 Task: In the  document execution.odt Select the first Column and change text color to  'Black' Apply the command  'Undo' Apply the command  Redo
Action: Mouse moved to (350, 387)
Screenshot: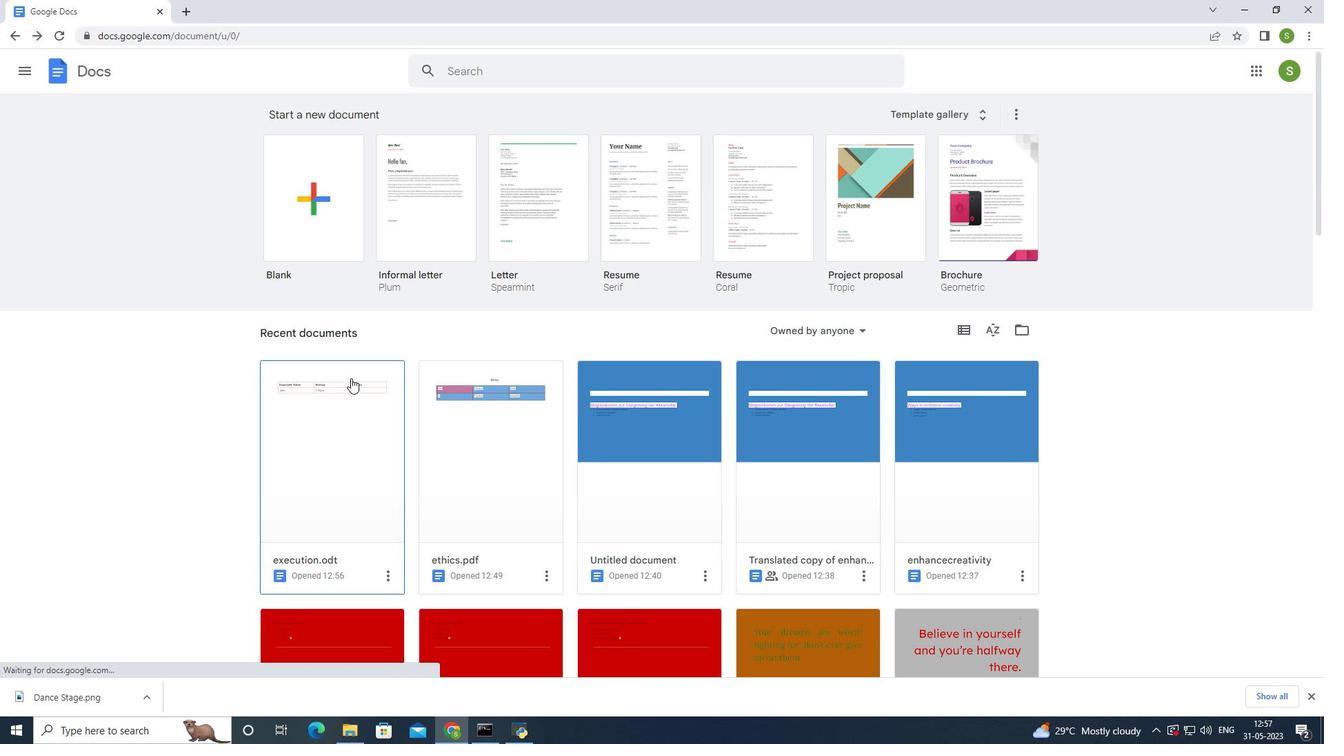 
Action: Mouse pressed left at (350, 387)
Screenshot: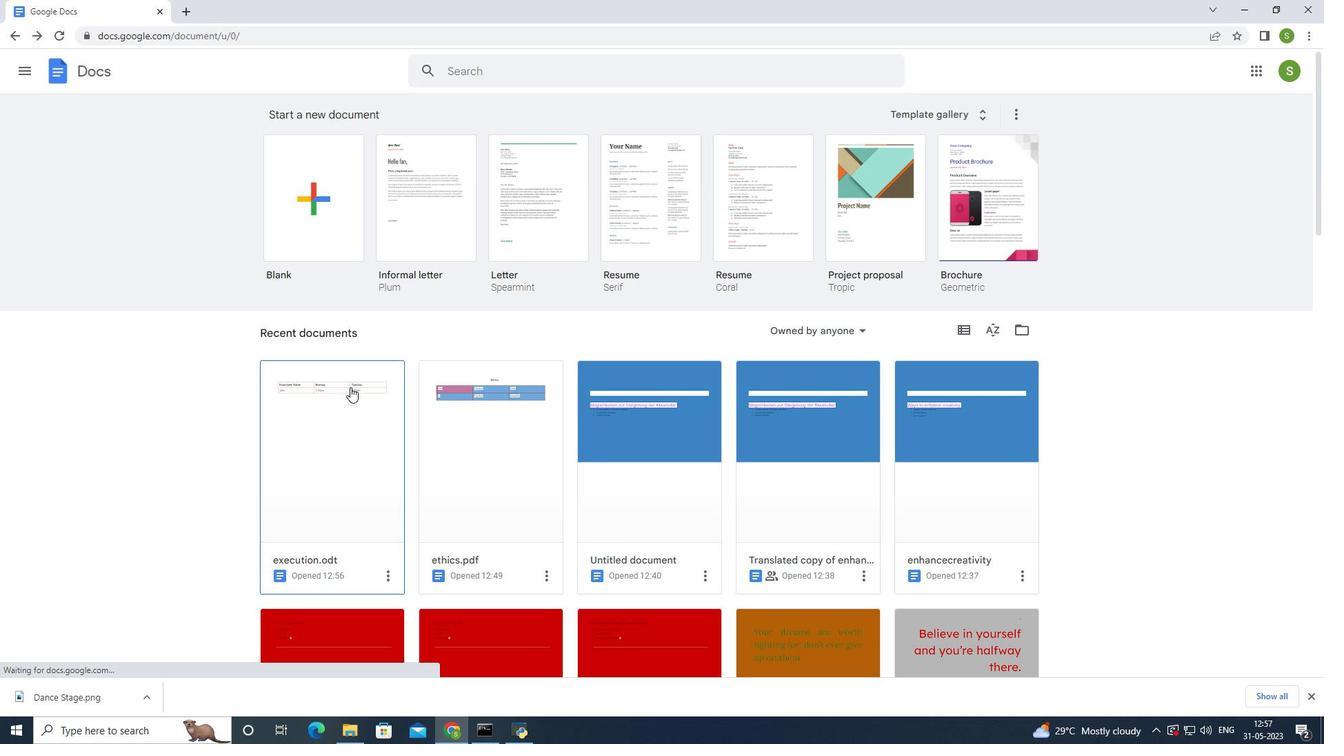 
Action: Mouse moved to (347, 233)
Screenshot: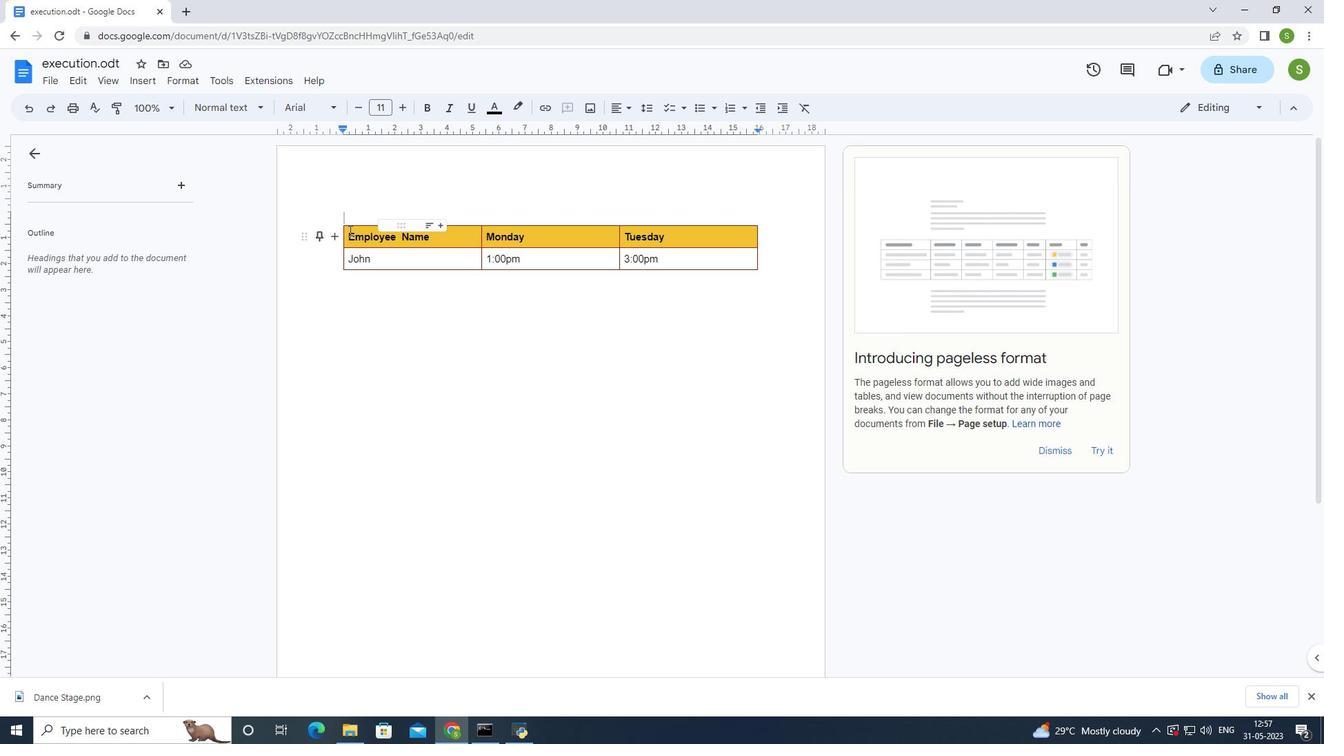 
Action: Mouse pressed left at (347, 233)
Screenshot: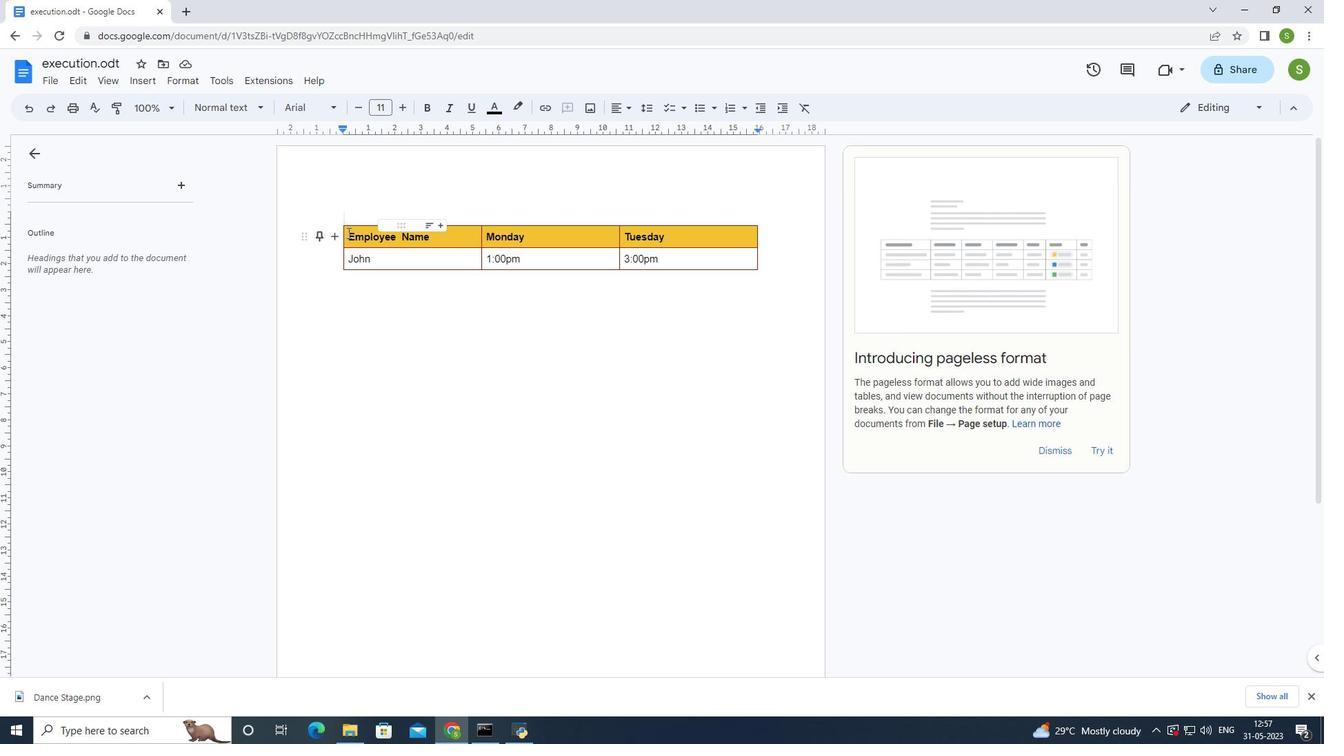 
Action: Mouse moved to (500, 107)
Screenshot: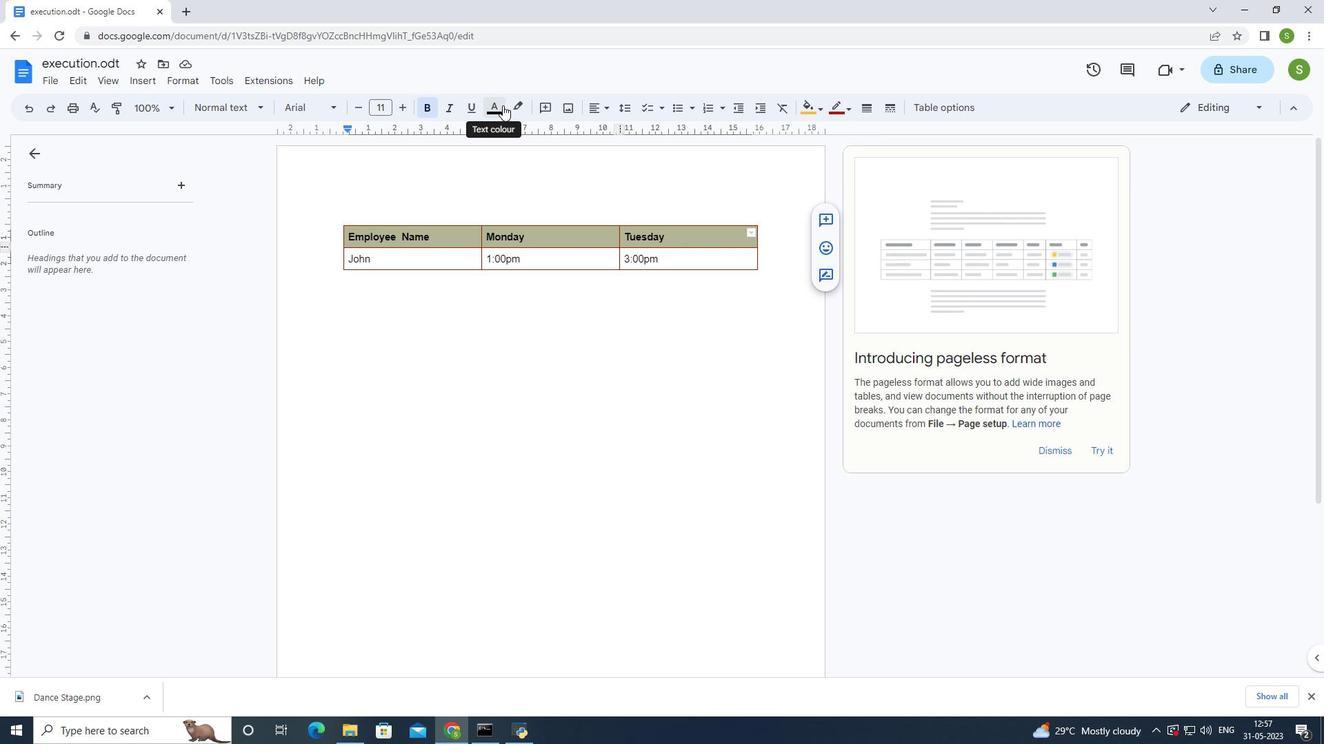 
Action: Mouse pressed left at (500, 107)
Screenshot: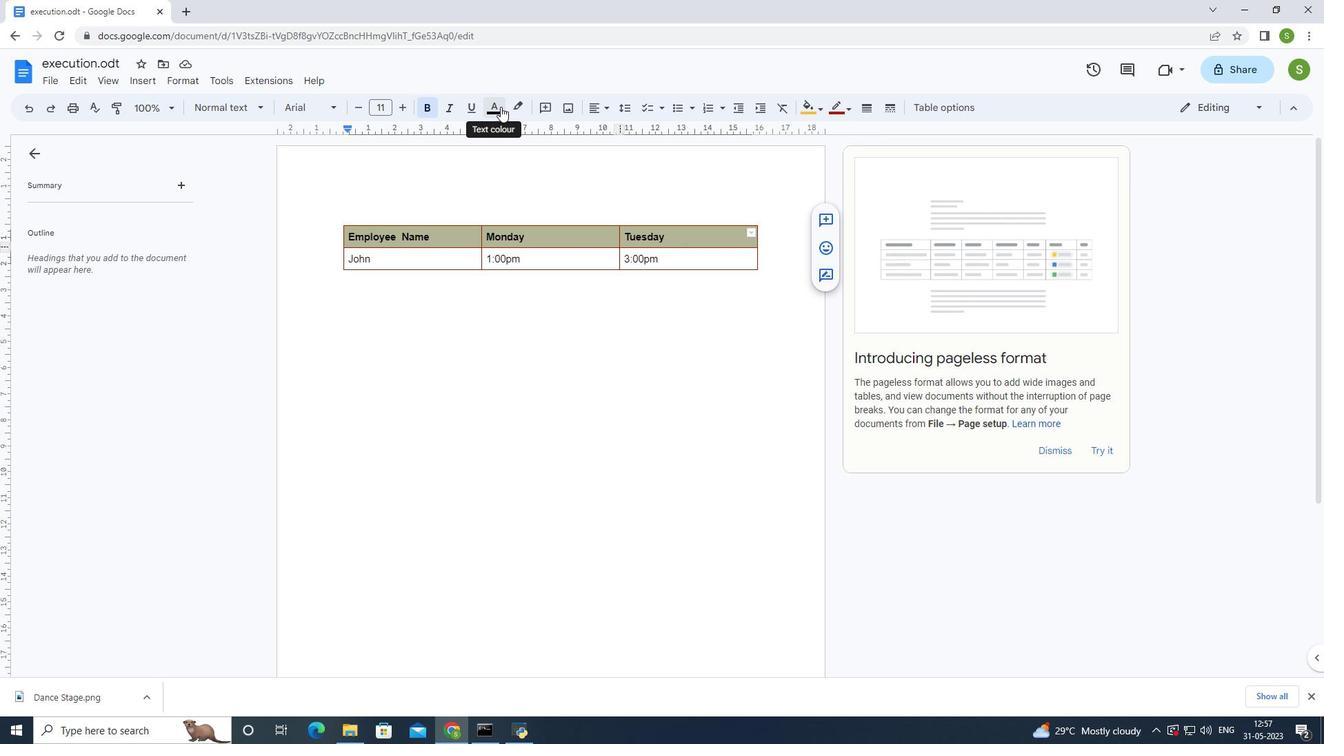 
Action: Mouse moved to (500, 131)
Screenshot: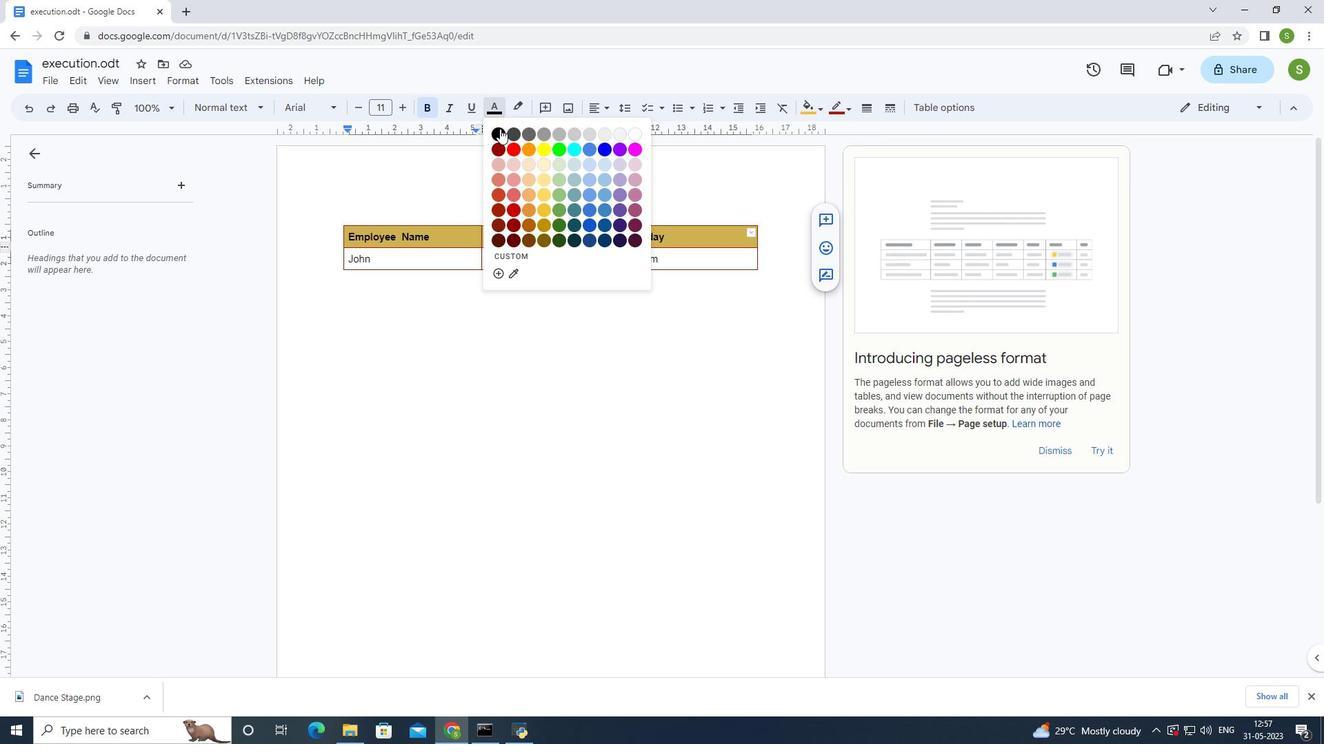 
Action: Mouse pressed left at (500, 131)
Screenshot: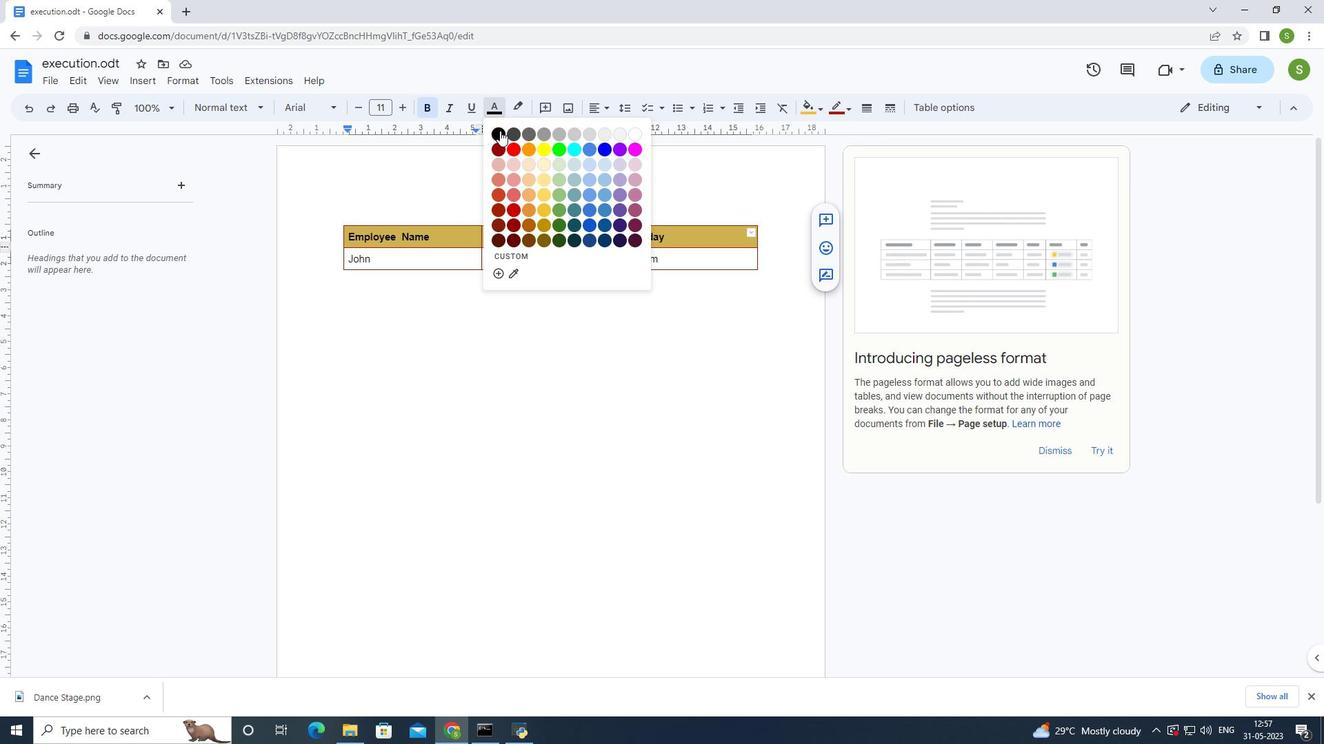 
Action: Mouse moved to (503, 193)
Screenshot: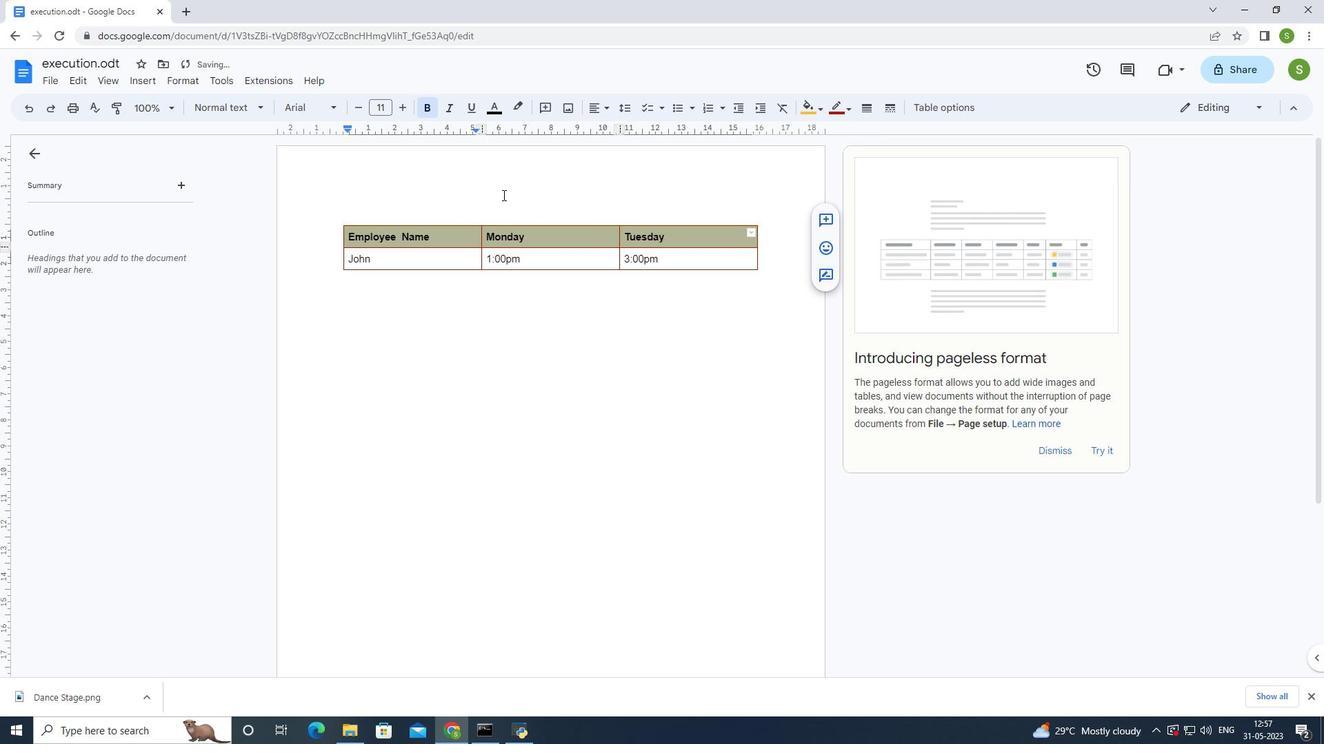 
Action: Mouse pressed left at (503, 193)
Screenshot: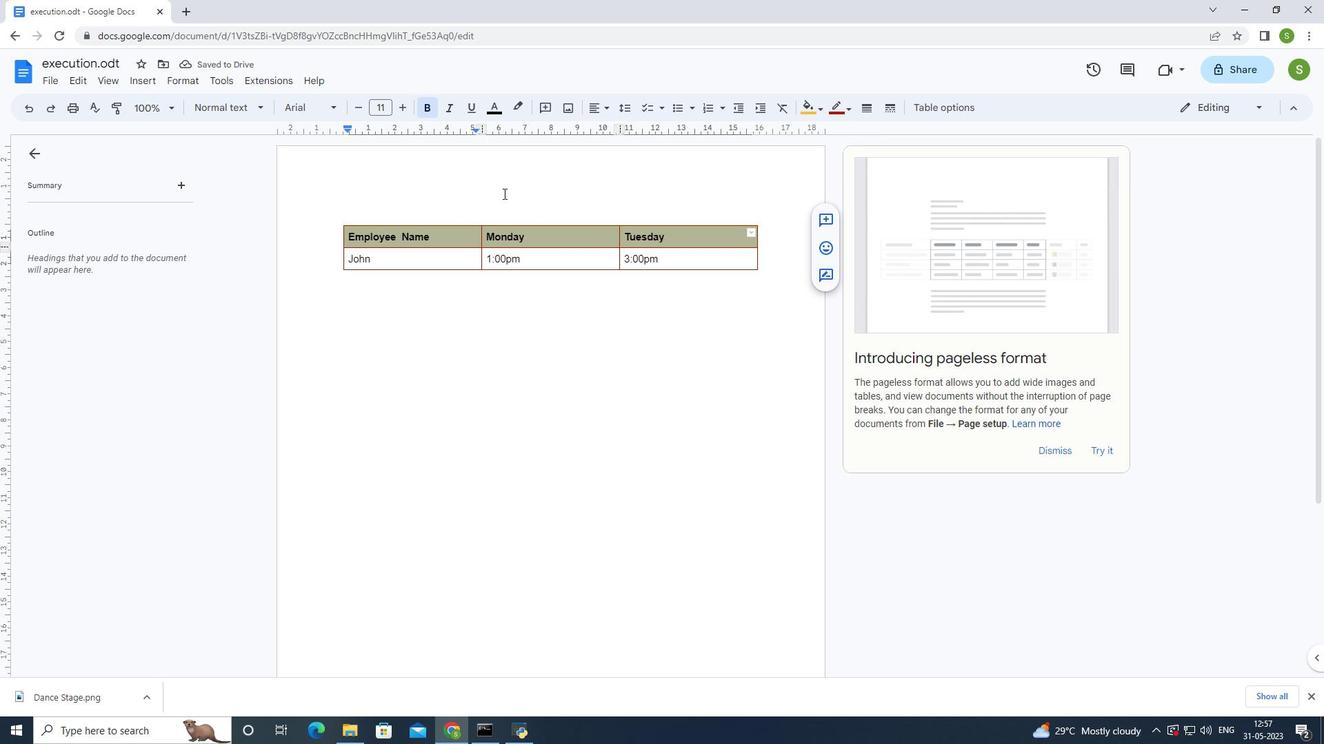 
Action: Mouse moved to (348, 231)
Screenshot: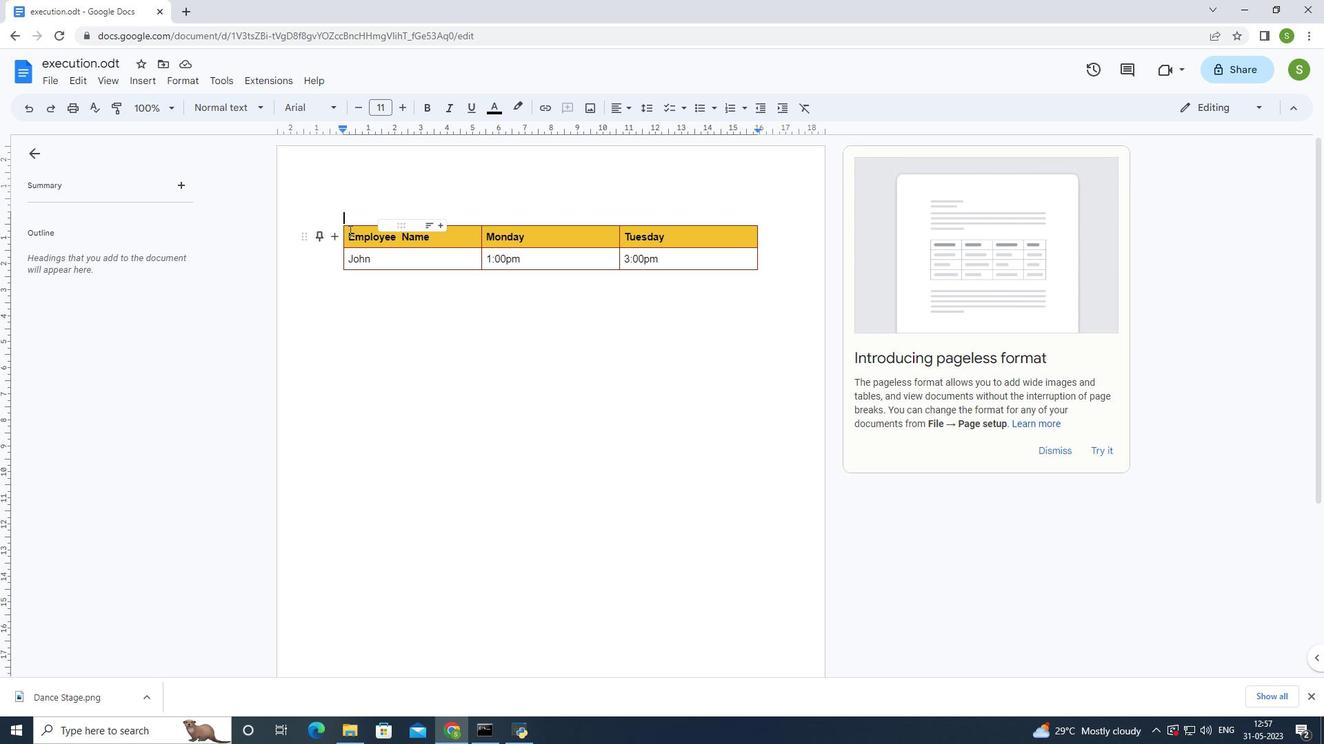 
Action: Mouse pressed left at (348, 231)
Screenshot: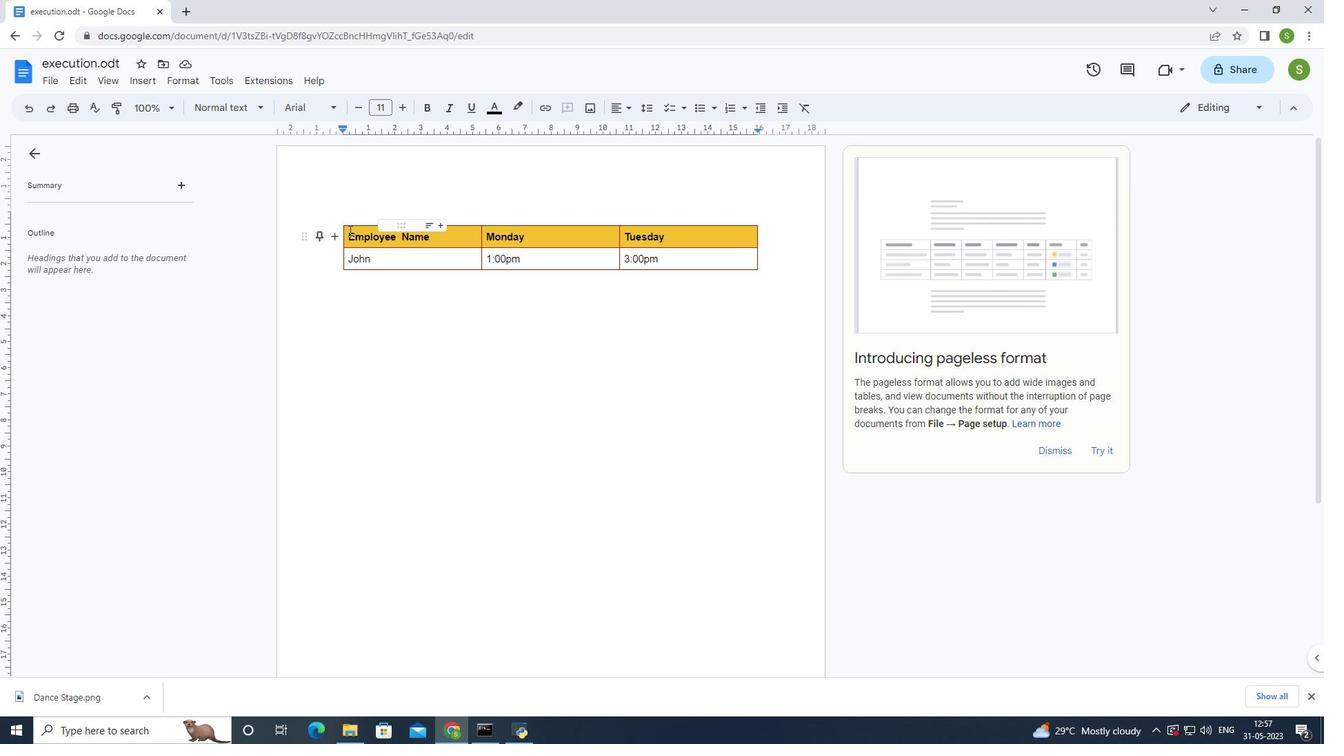 
Action: Mouse moved to (27, 111)
Screenshot: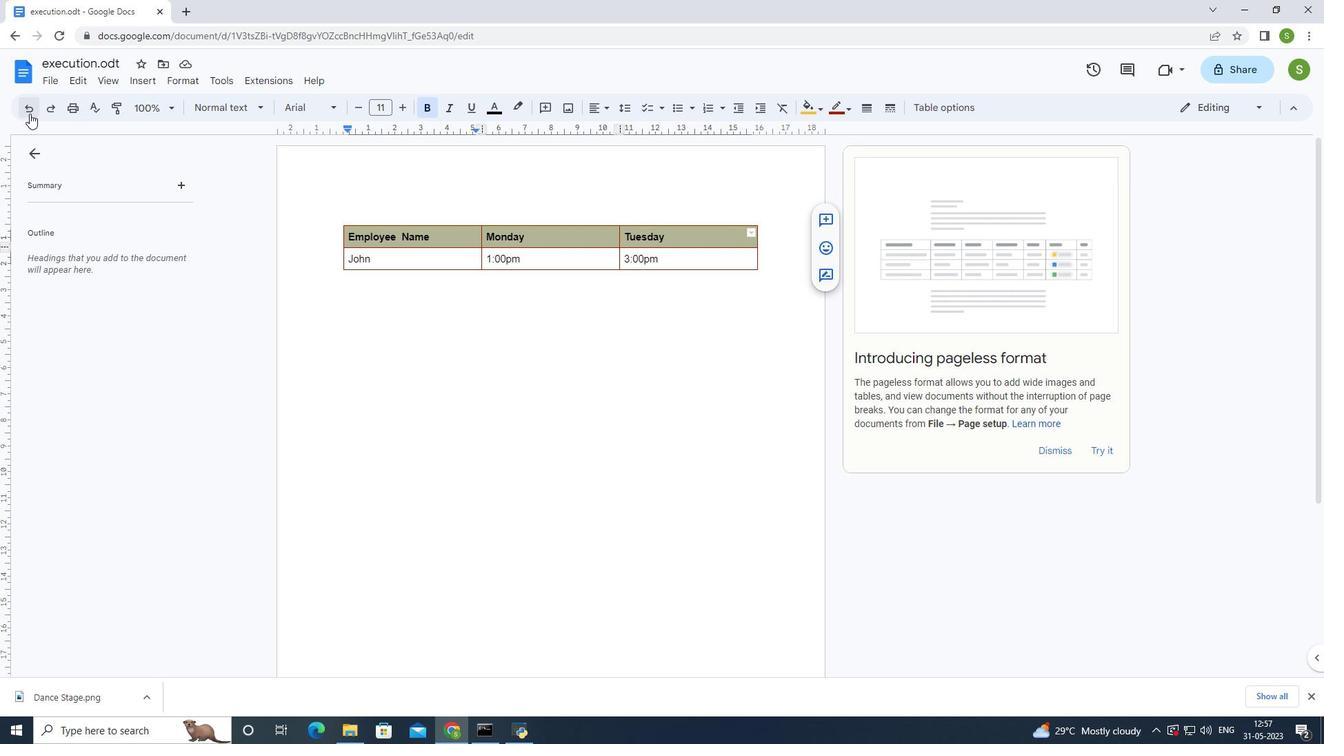 
Action: Mouse pressed left at (27, 111)
Screenshot: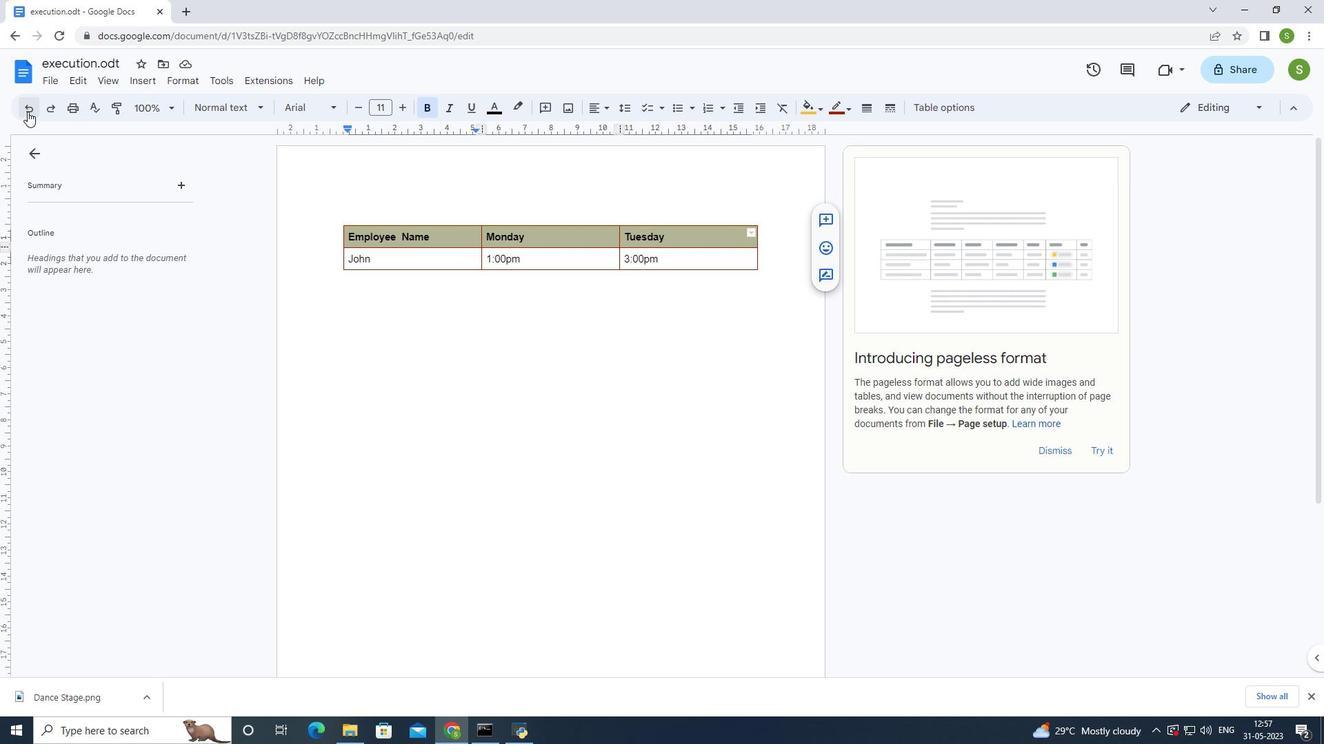 
Action: Mouse moved to (55, 108)
Screenshot: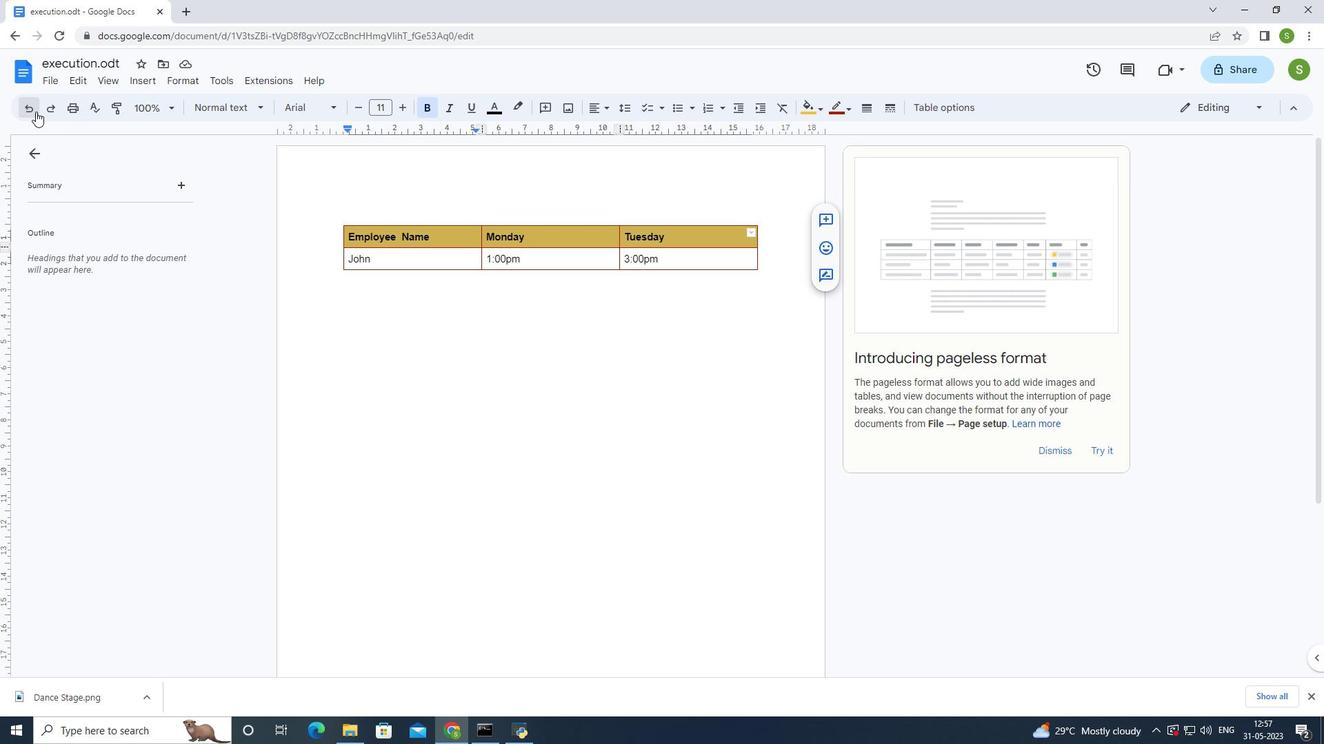 
Action: Mouse pressed left at (55, 108)
Screenshot: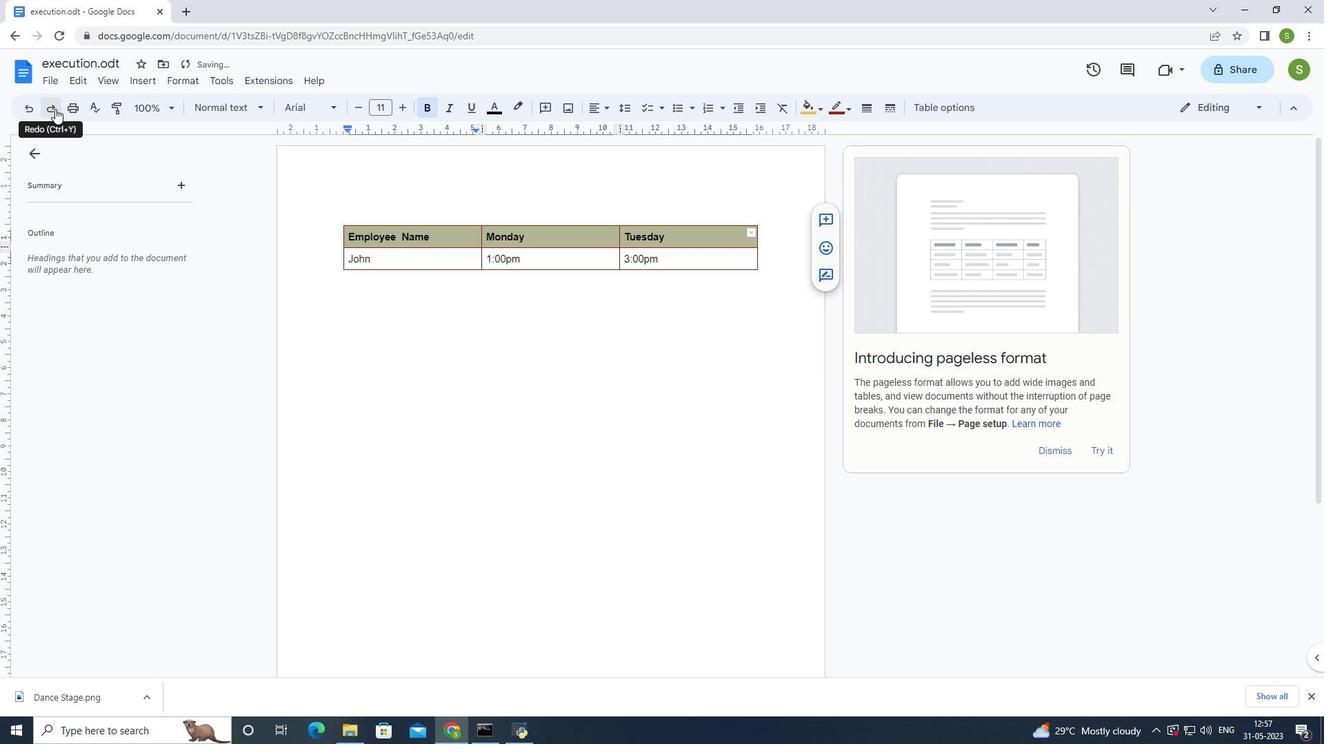 
Action: Mouse moved to (411, 208)
Screenshot: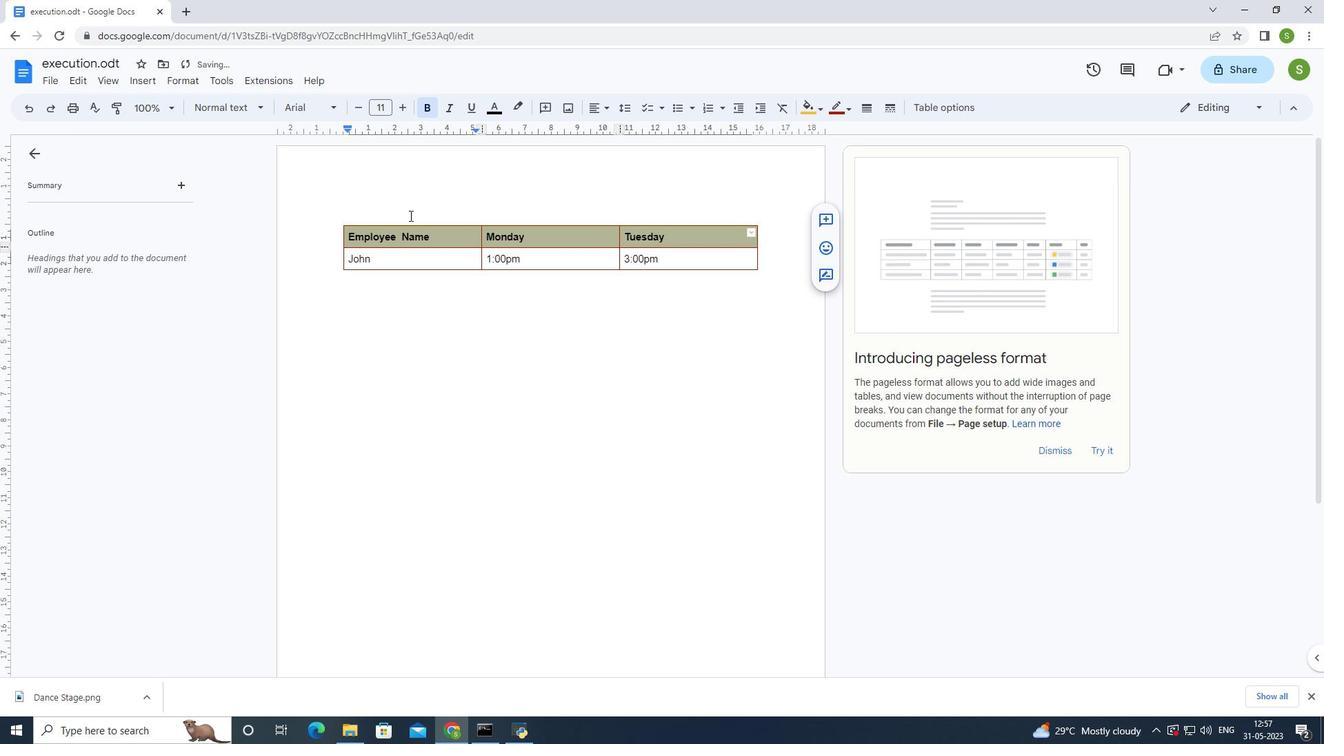 
Action: Mouse pressed left at (411, 208)
Screenshot: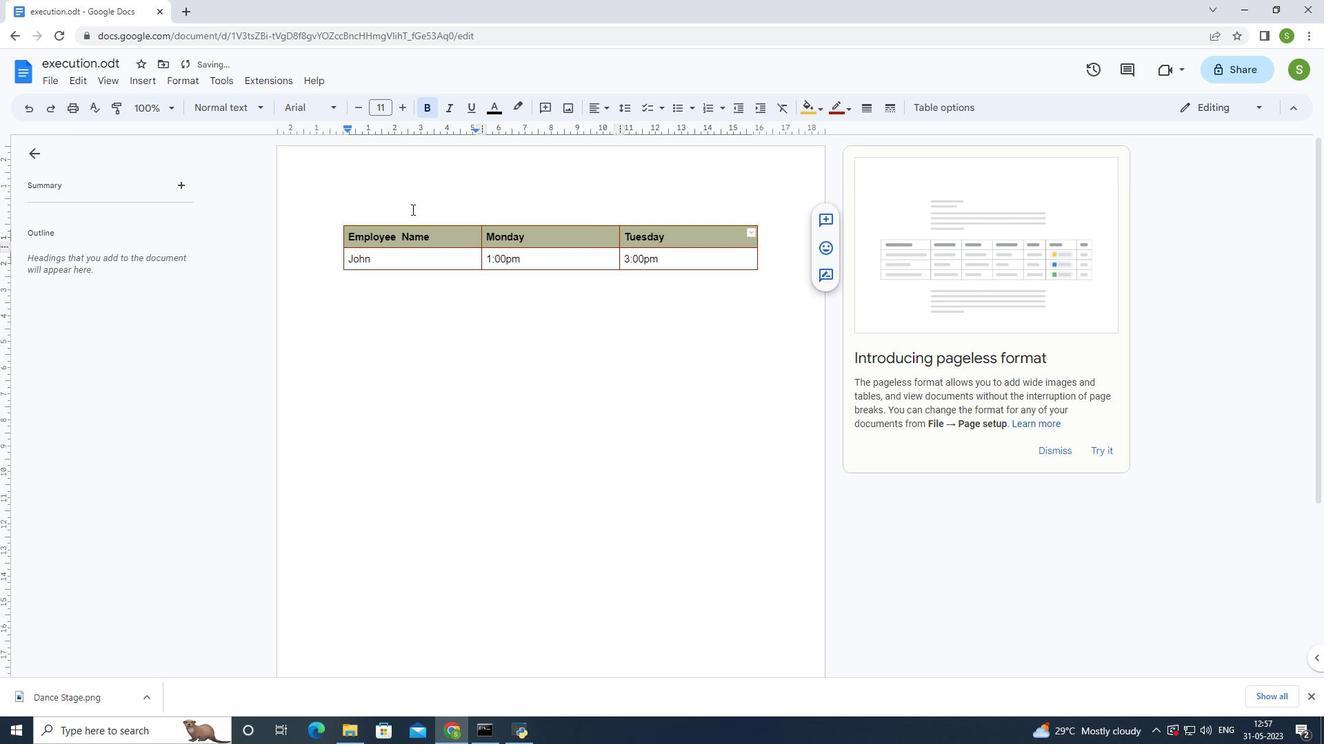 
Action: Mouse moved to (417, 206)
Screenshot: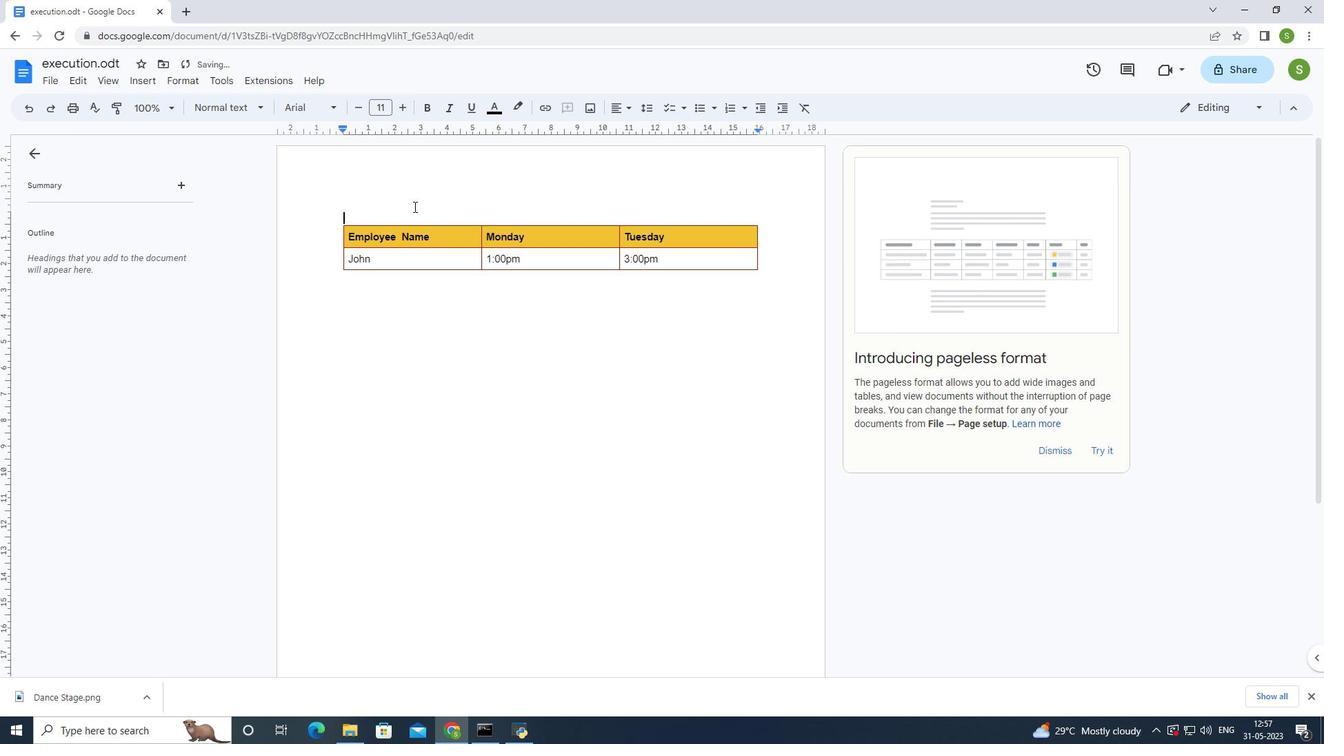 
Action: Key pressed ctrl+S
Screenshot: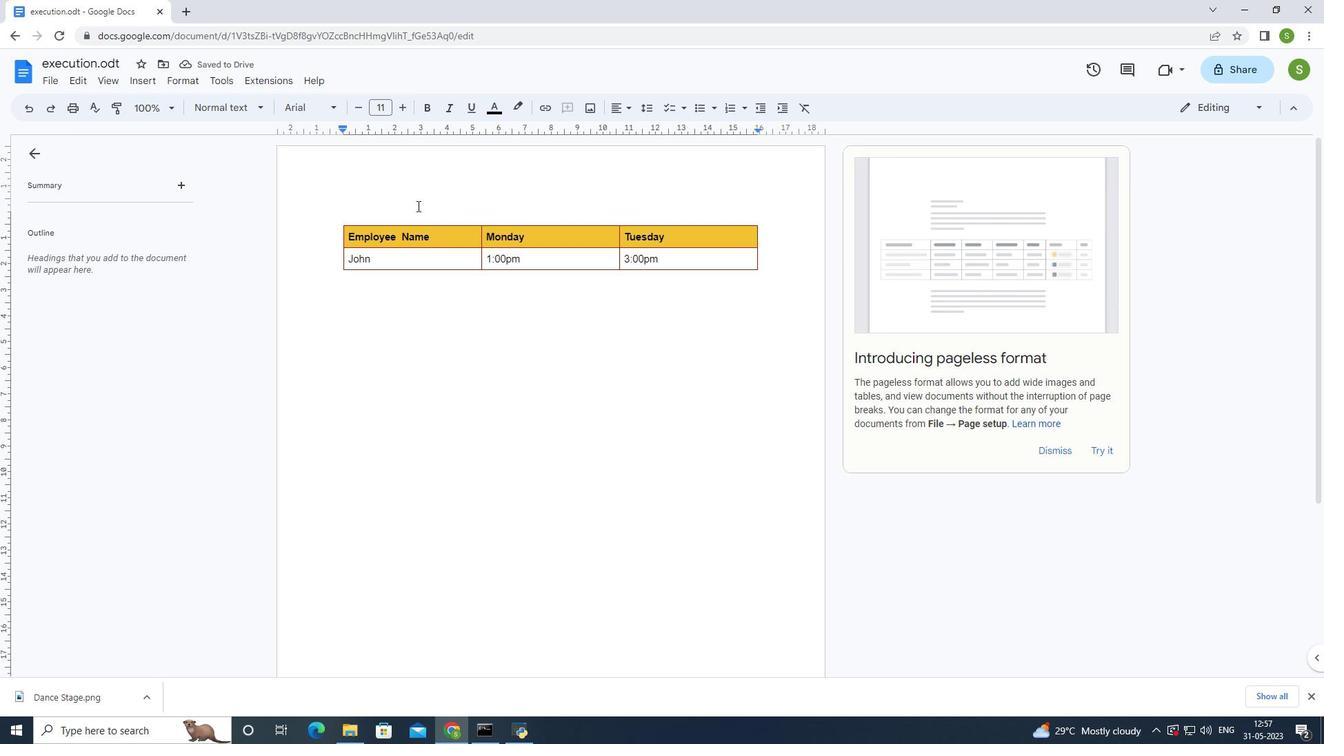 
Action: Mouse moved to (417, 204)
Screenshot: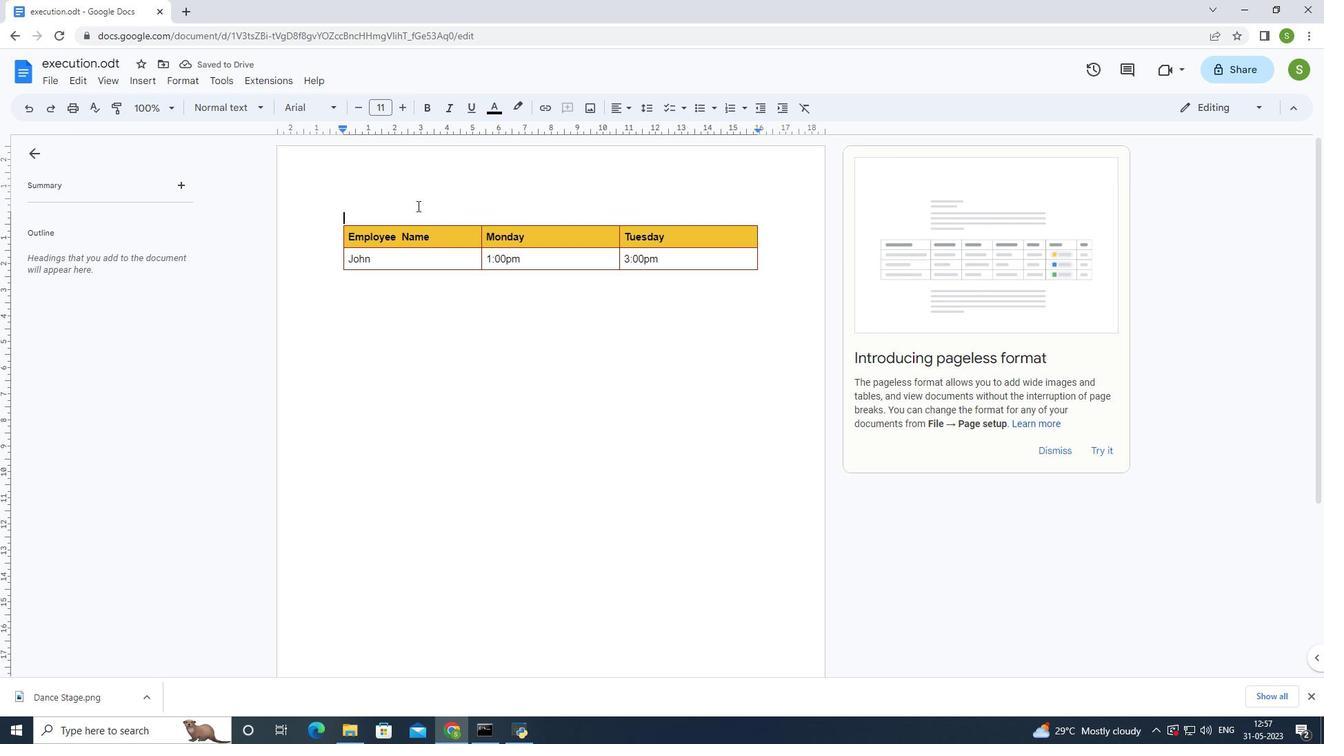 
